 Task: Look for products in the category "Candles & Air Fresheners" from Tea Tree Therapy only.
Action: Mouse moved to (824, 305)
Screenshot: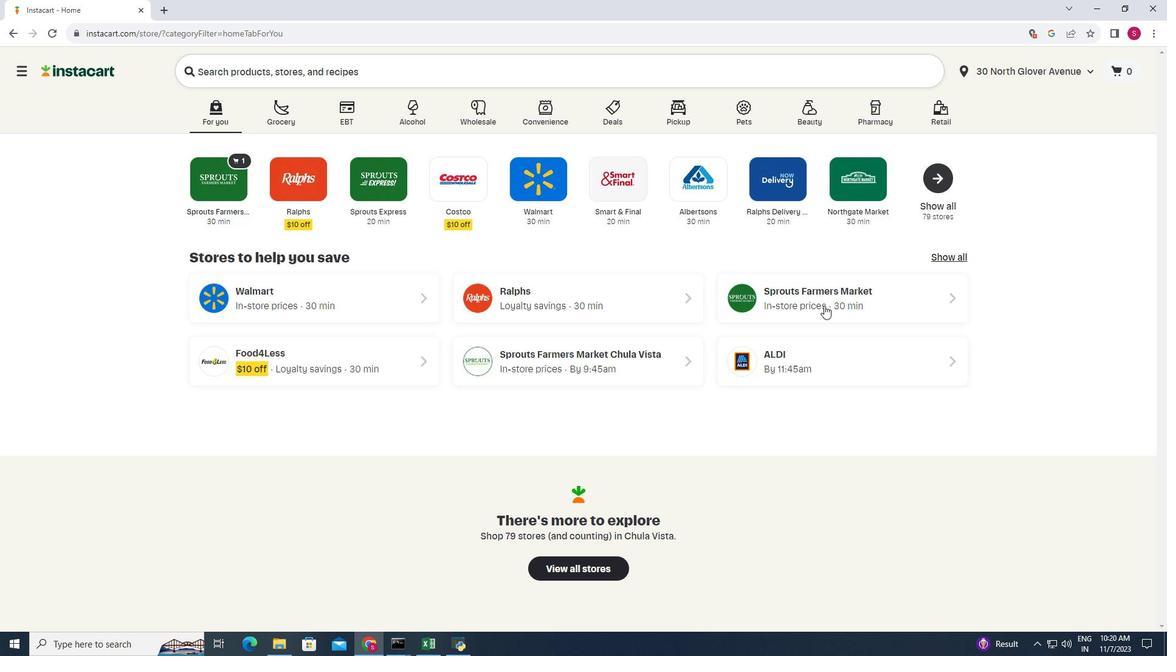 
Action: Mouse pressed left at (824, 305)
Screenshot: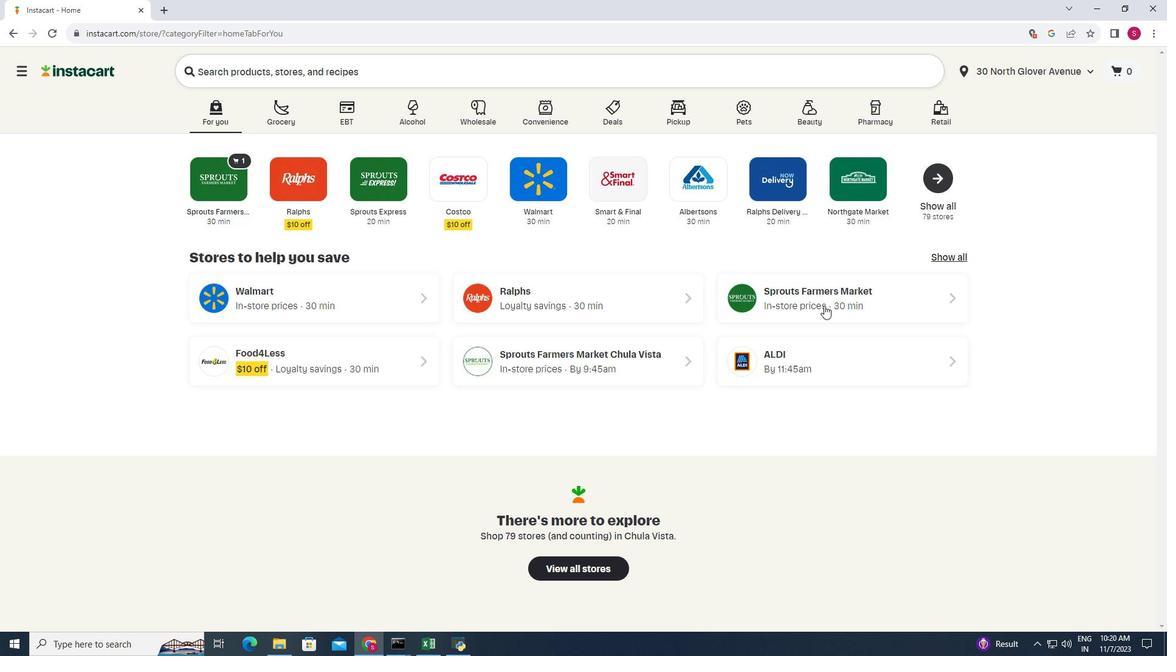 
Action: Mouse moved to (21, 444)
Screenshot: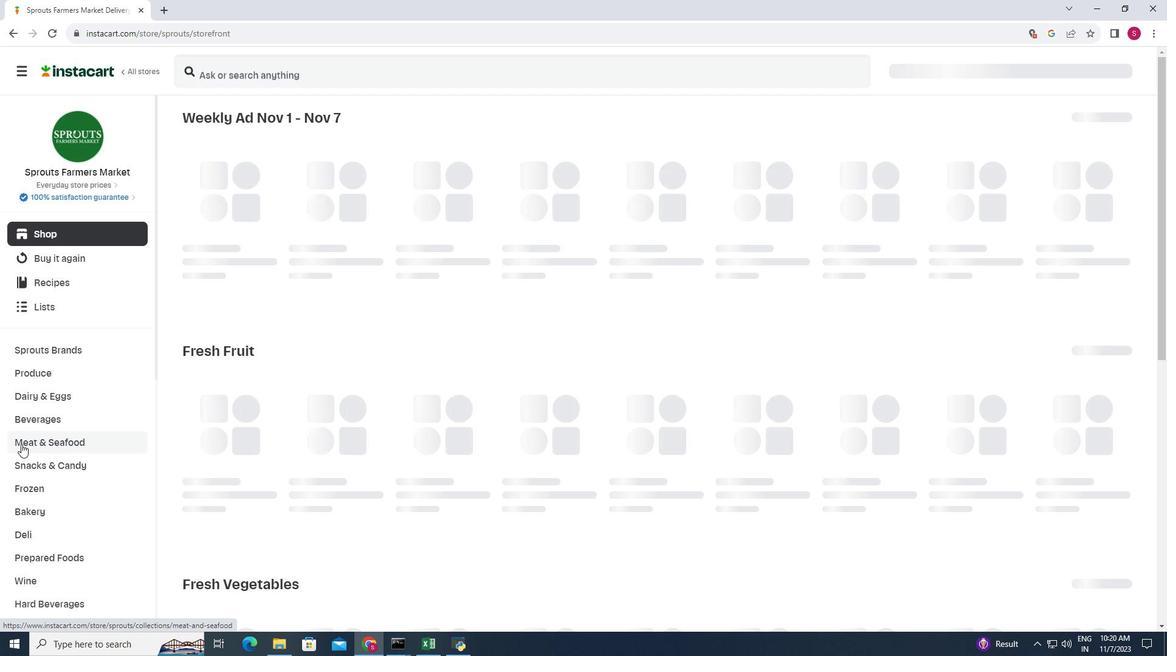 
Action: Mouse scrolled (21, 443) with delta (0, 0)
Screenshot: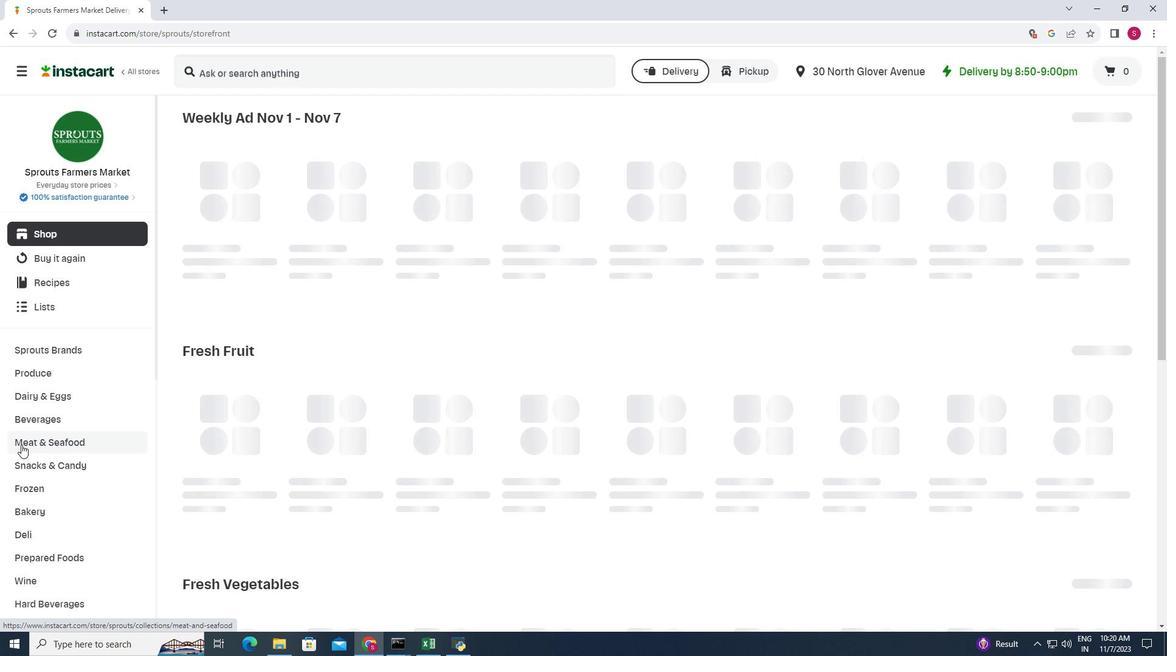 
Action: Mouse moved to (21, 445)
Screenshot: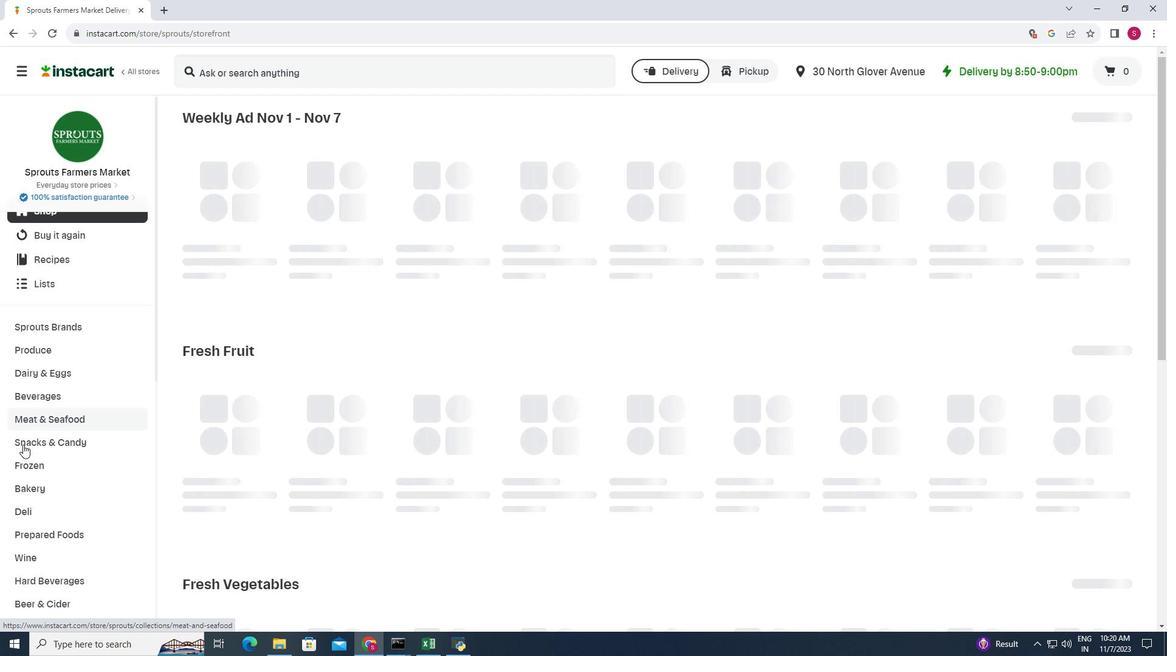 
Action: Mouse scrolled (21, 444) with delta (0, 0)
Screenshot: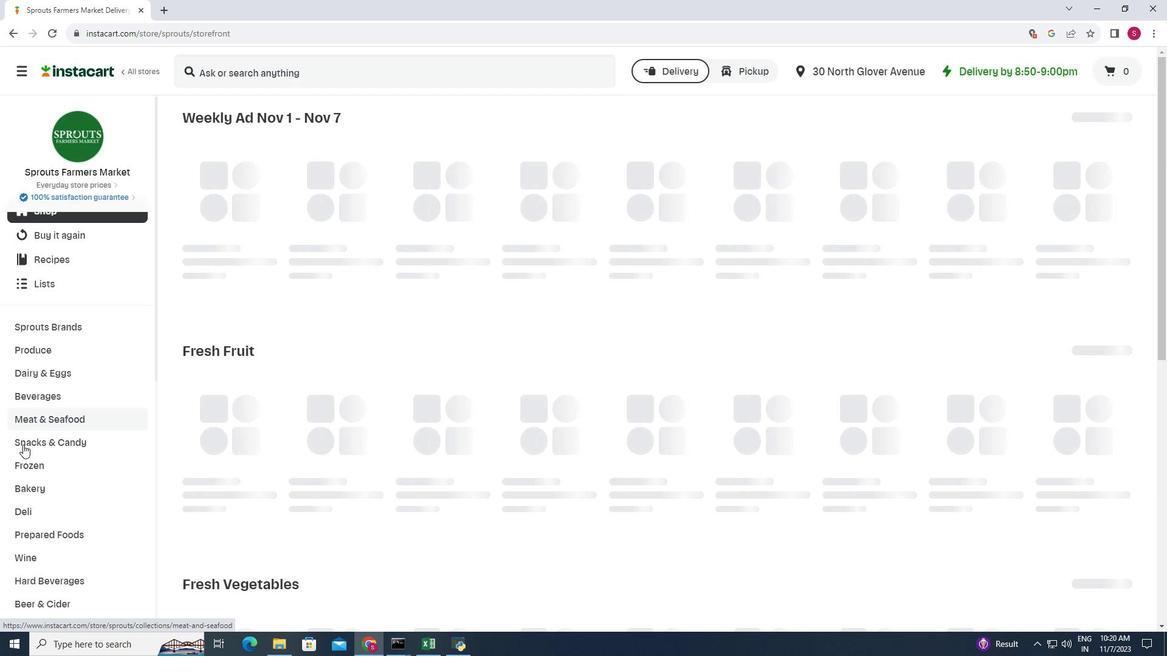 
Action: Mouse moved to (23, 445)
Screenshot: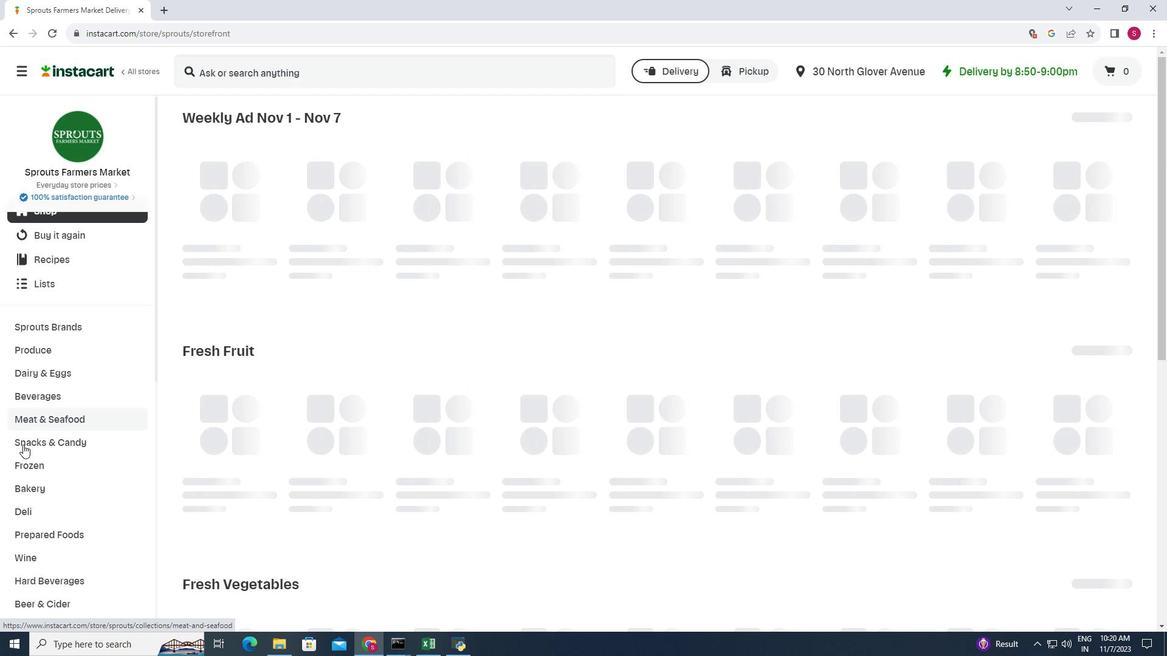 
Action: Mouse scrolled (23, 444) with delta (0, 0)
Screenshot: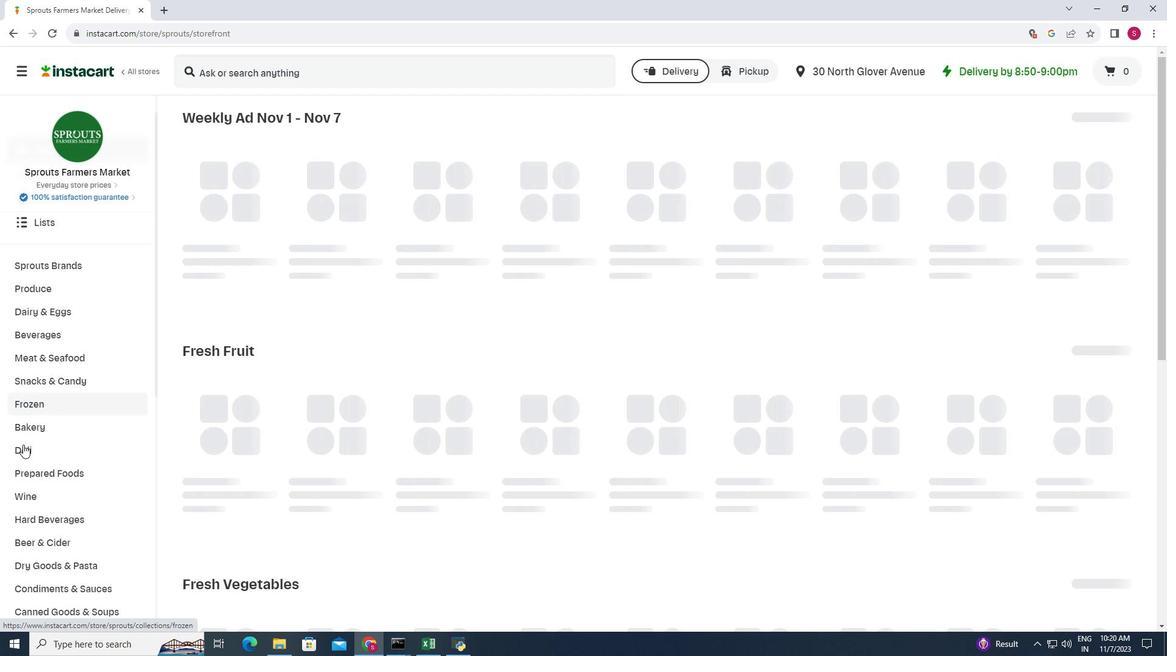 
Action: Mouse scrolled (23, 444) with delta (0, 0)
Screenshot: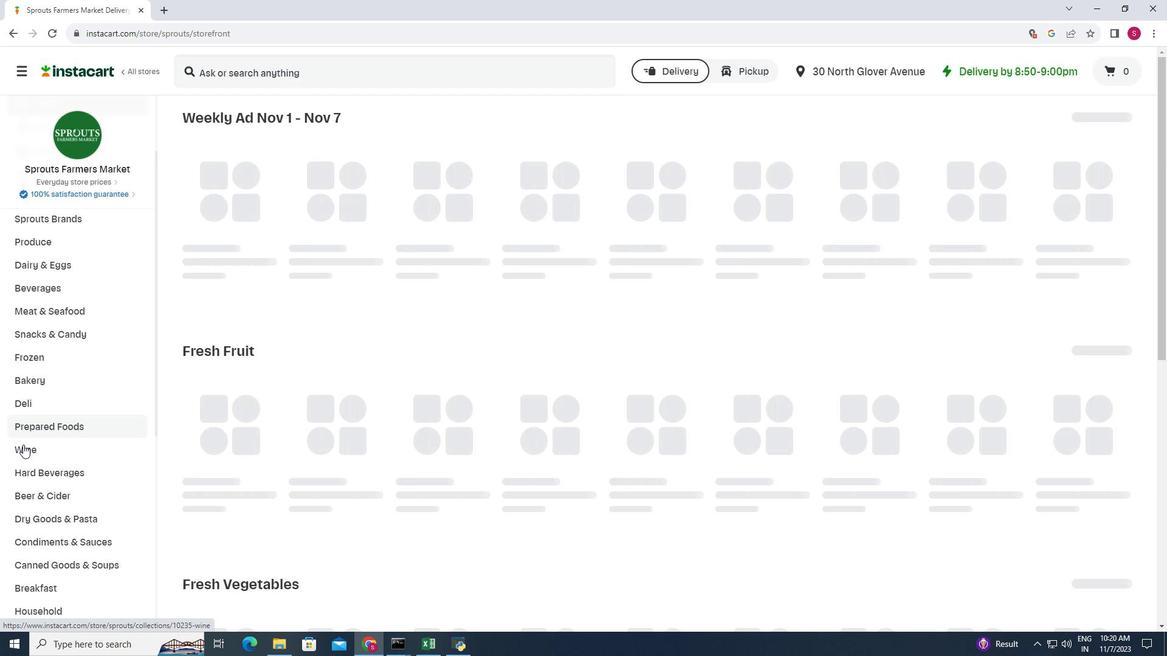 
Action: Mouse scrolled (23, 444) with delta (0, 0)
Screenshot: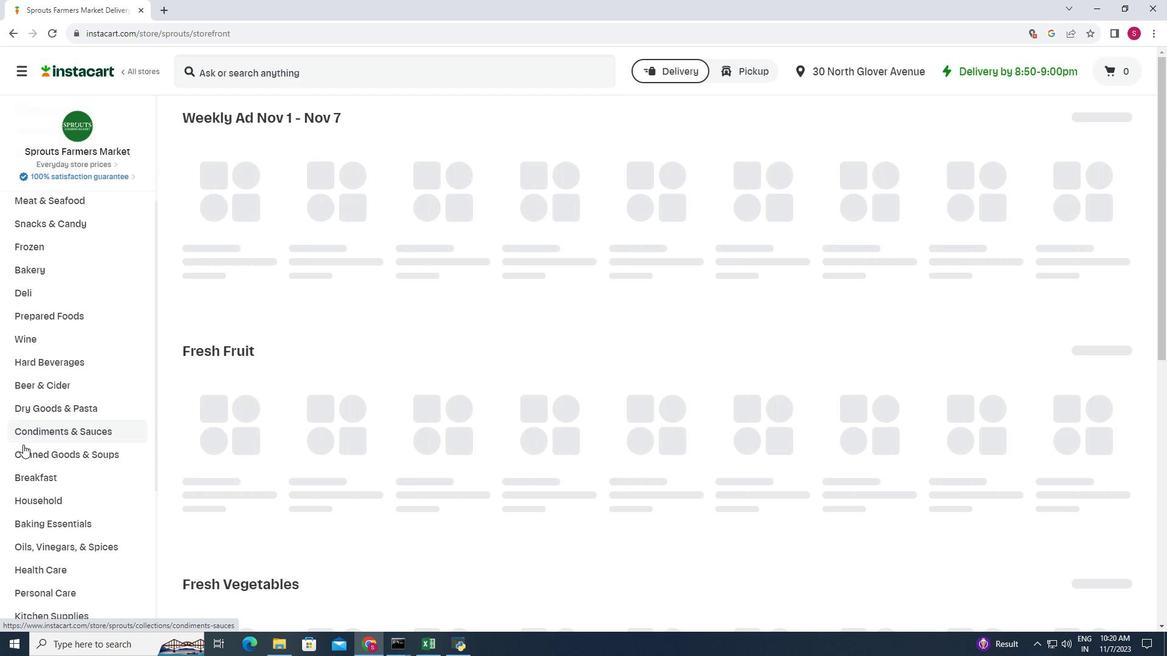 
Action: Mouse moved to (45, 438)
Screenshot: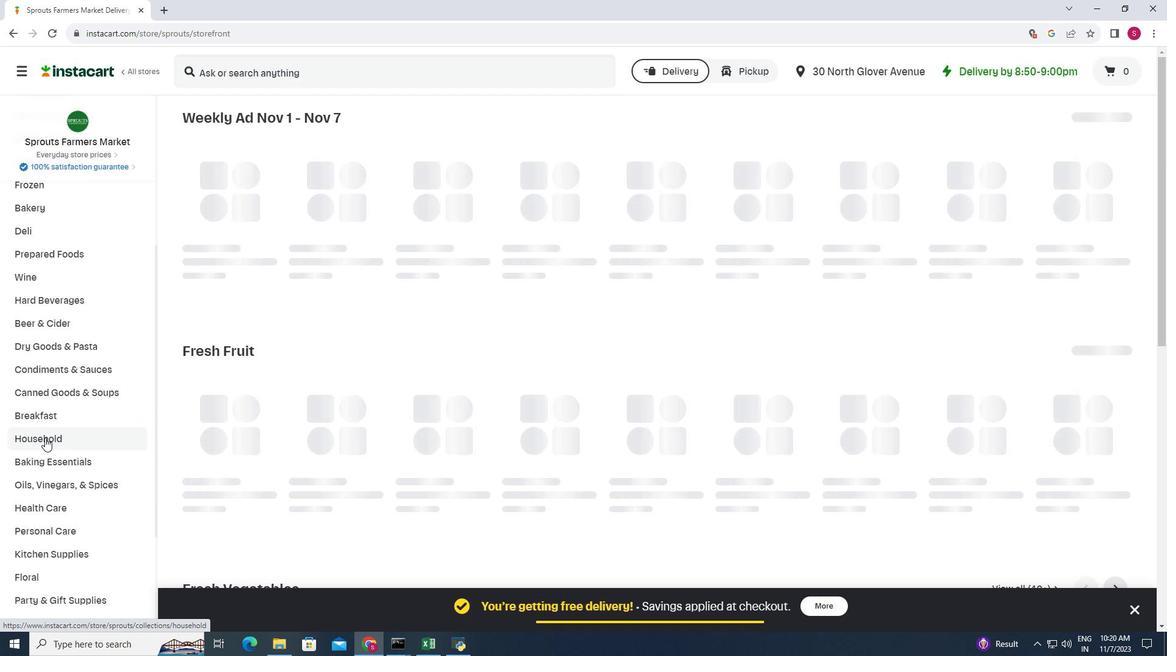 
Action: Mouse pressed left at (45, 438)
Screenshot: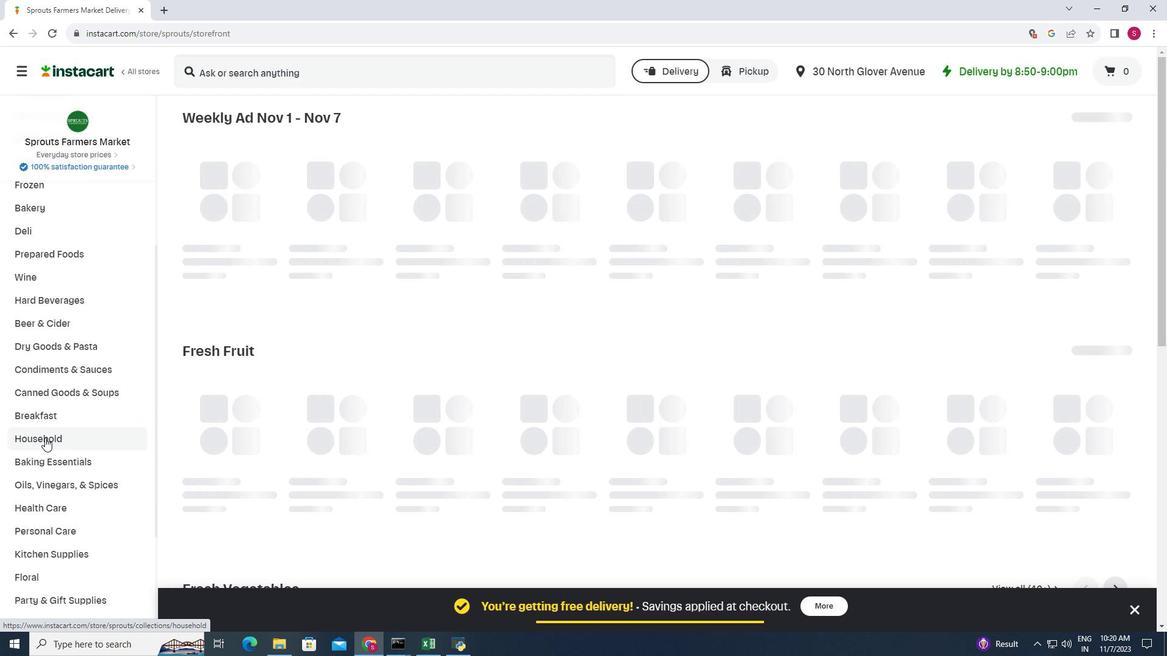 
Action: Mouse moved to (636, 152)
Screenshot: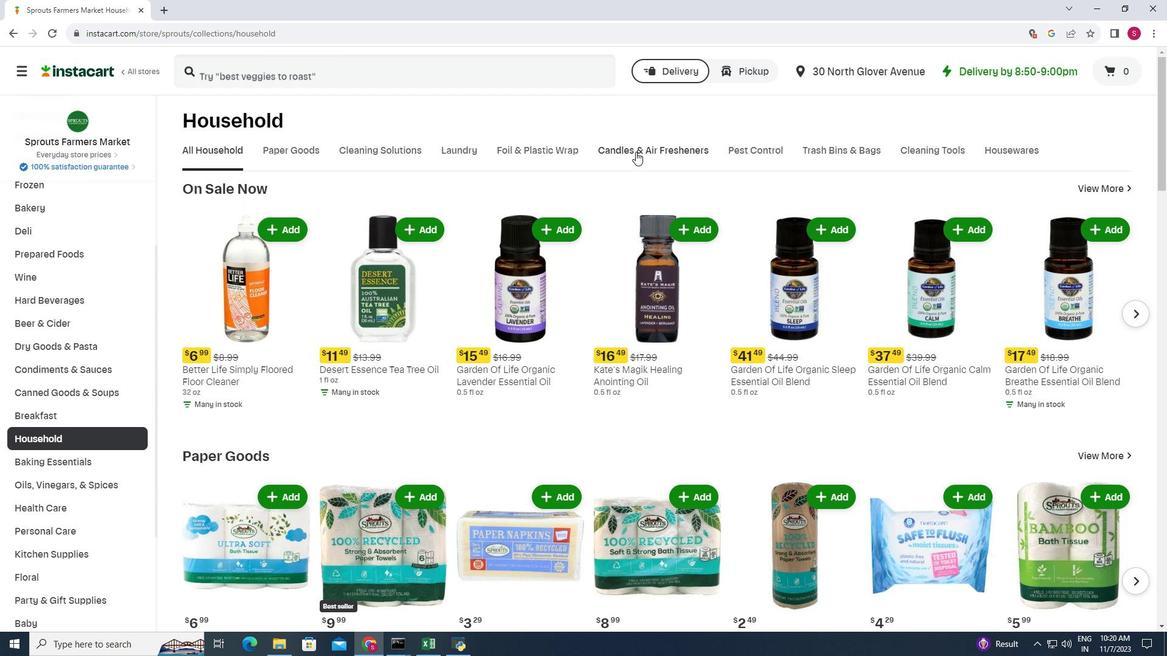 
Action: Mouse pressed left at (636, 152)
Screenshot: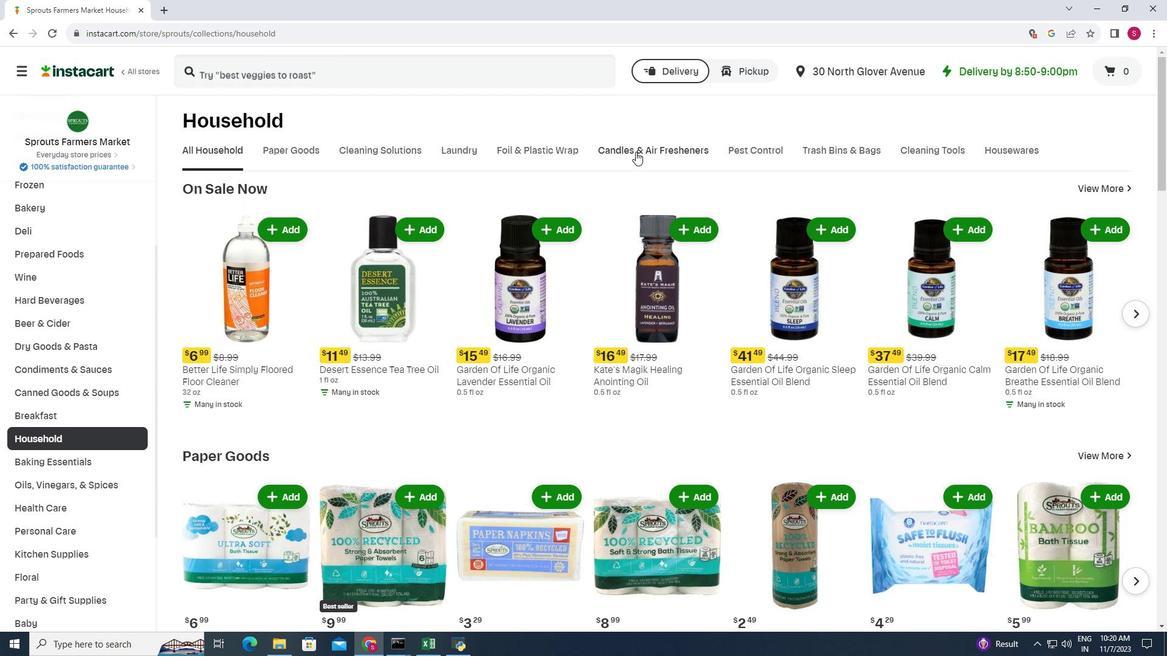 
Action: Mouse moved to (289, 249)
Screenshot: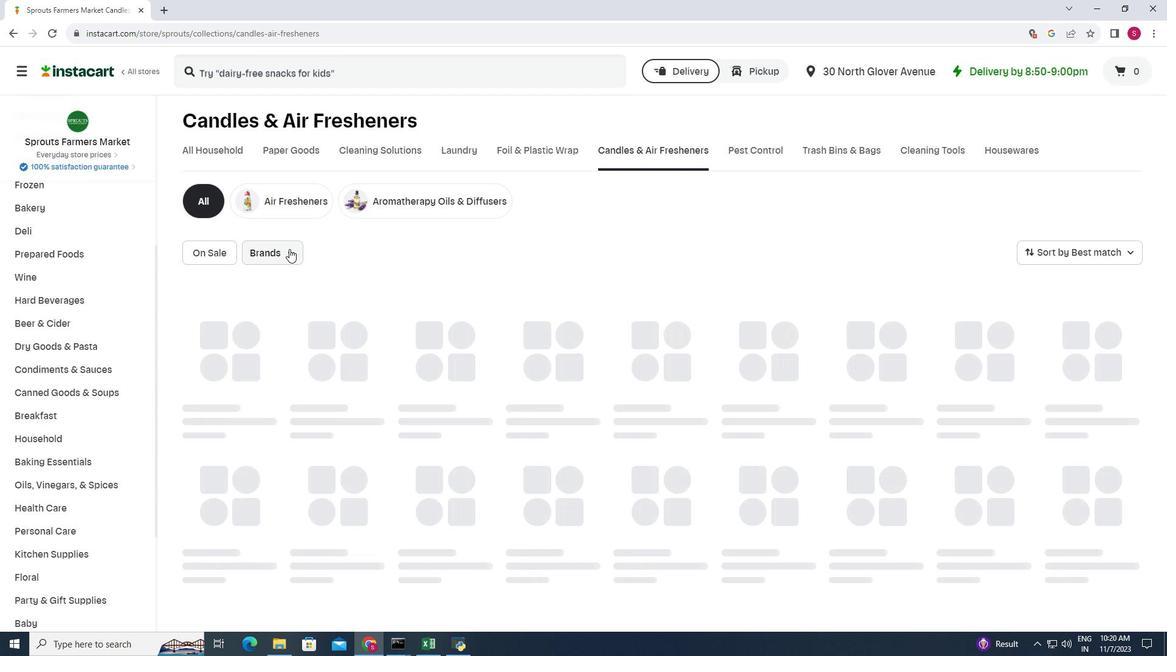 
Action: Mouse pressed left at (289, 249)
Screenshot: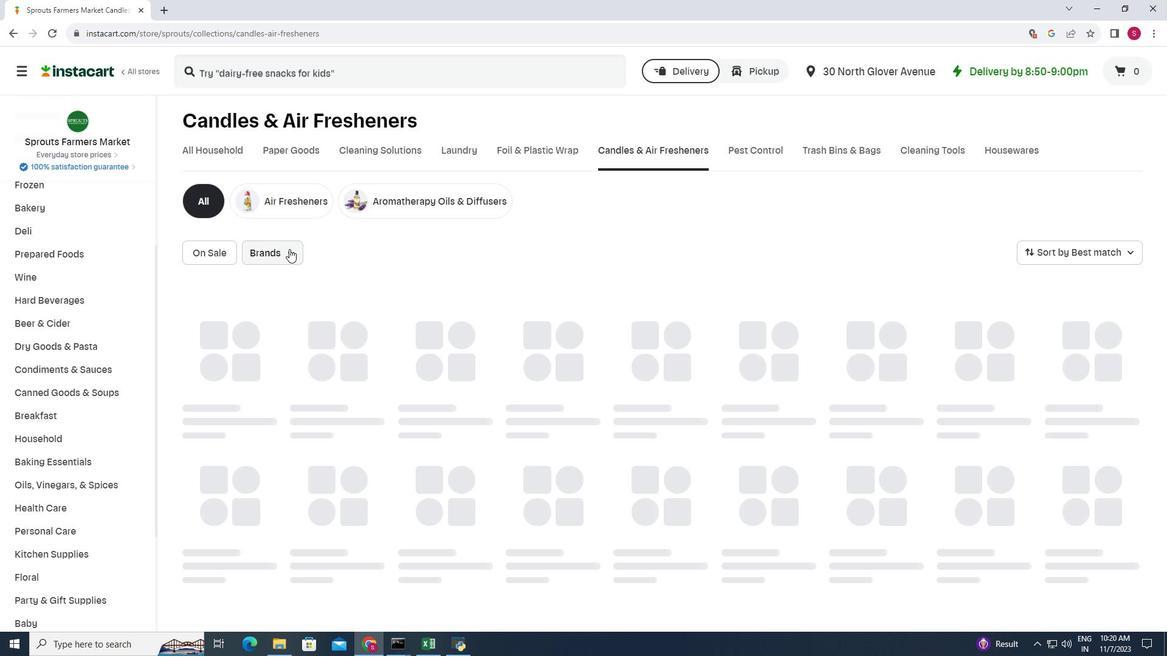 
Action: Mouse moved to (299, 302)
Screenshot: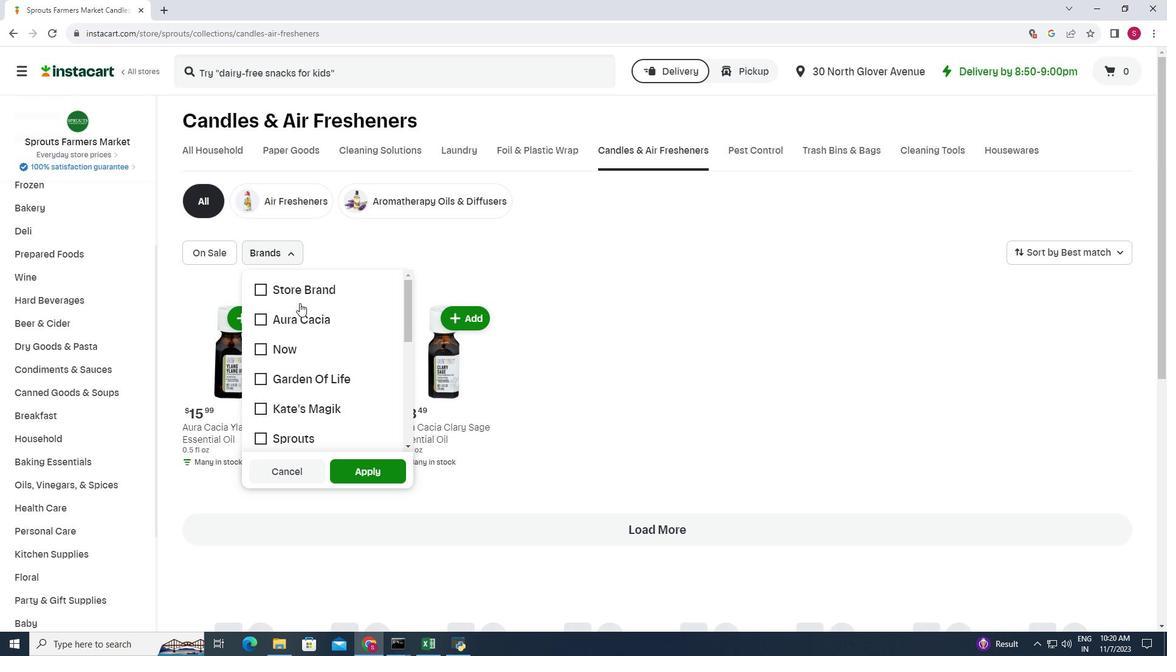 
Action: Mouse scrolled (299, 301) with delta (0, 0)
Screenshot: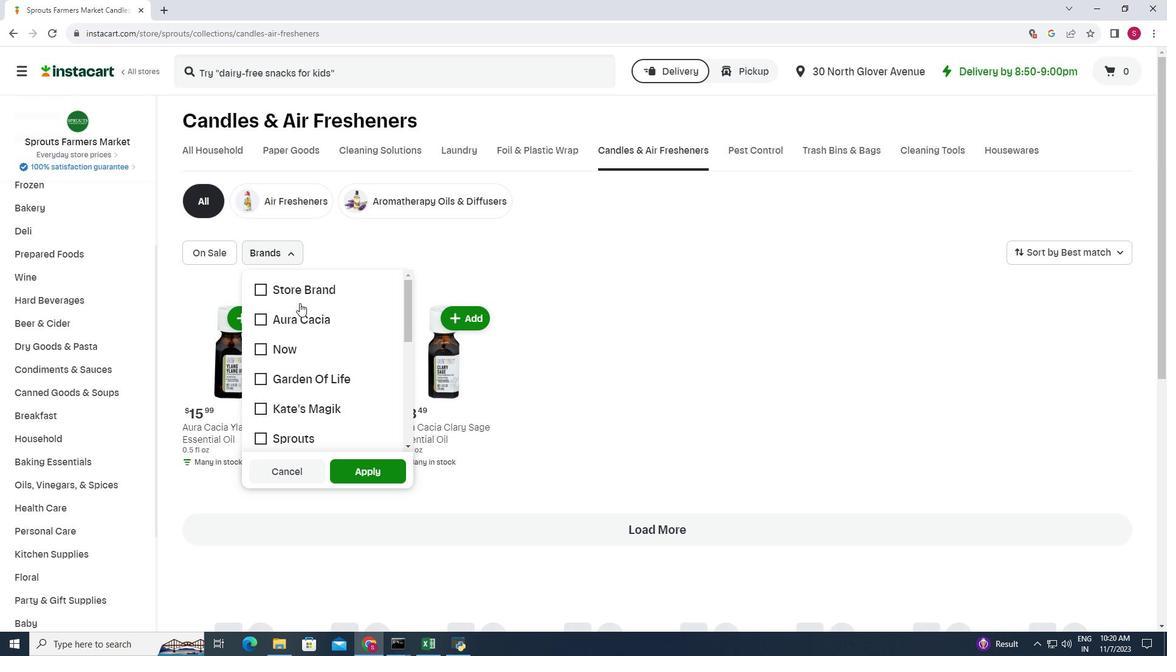 
Action: Mouse moved to (299, 303)
Screenshot: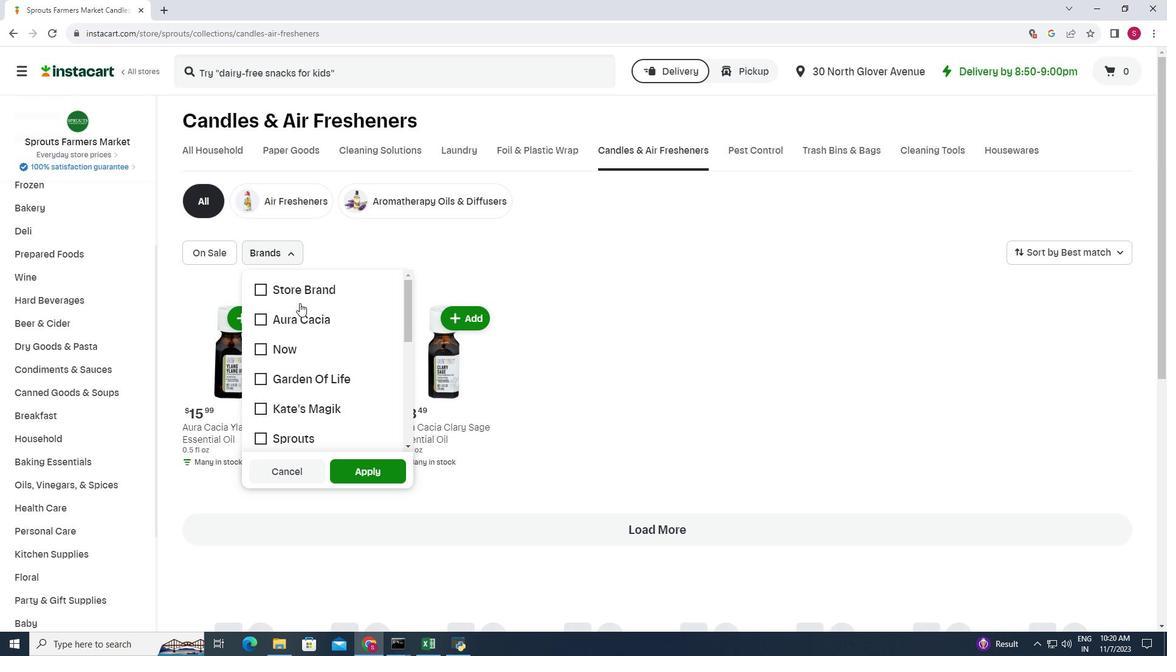 
Action: Mouse scrolled (299, 302) with delta (0, 0)
Screenshot: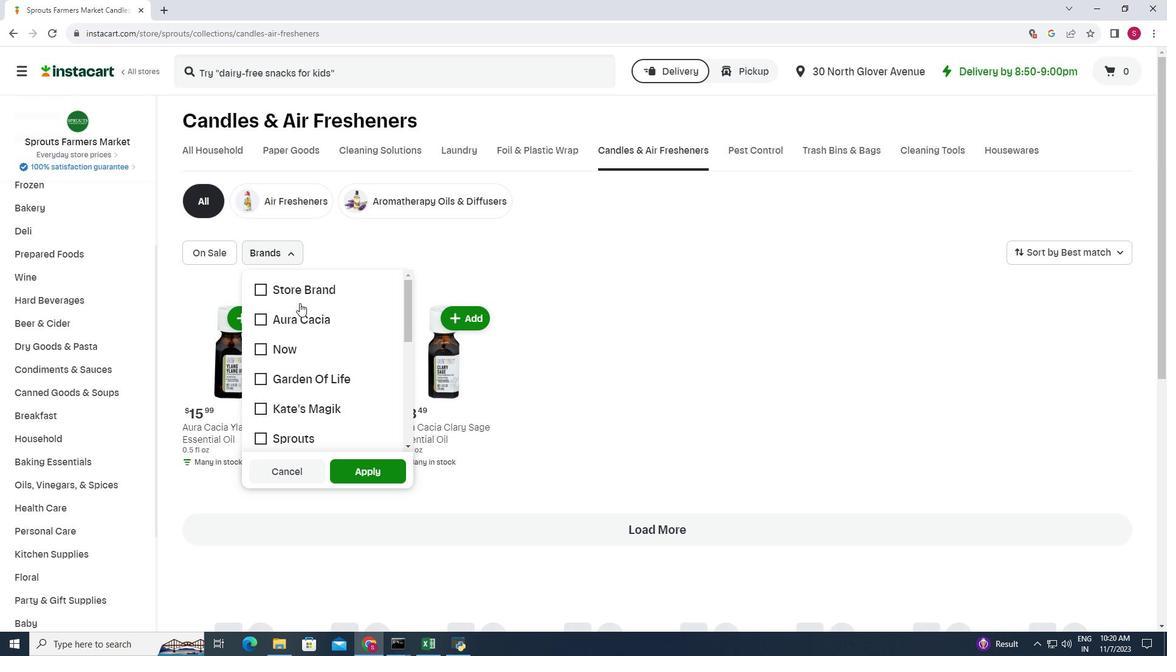 
Action: Mouse scrolled (299, 302) with delta (0, 0)
Screenshot: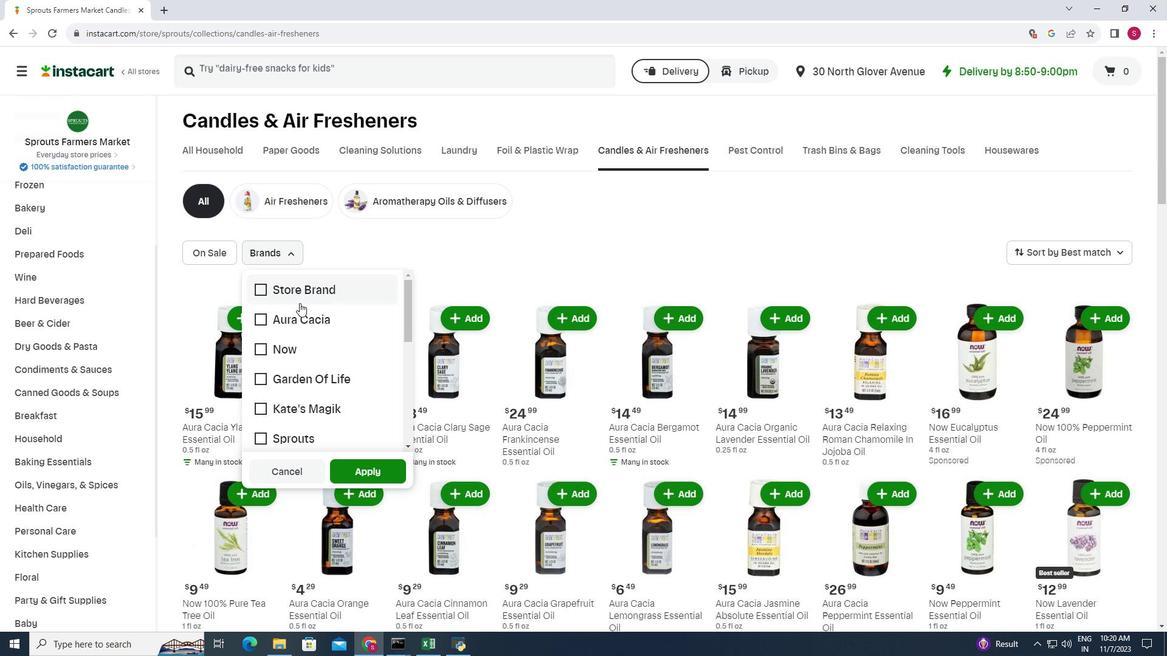 
Action: Mouse moved to (299, 304)
Screenshot: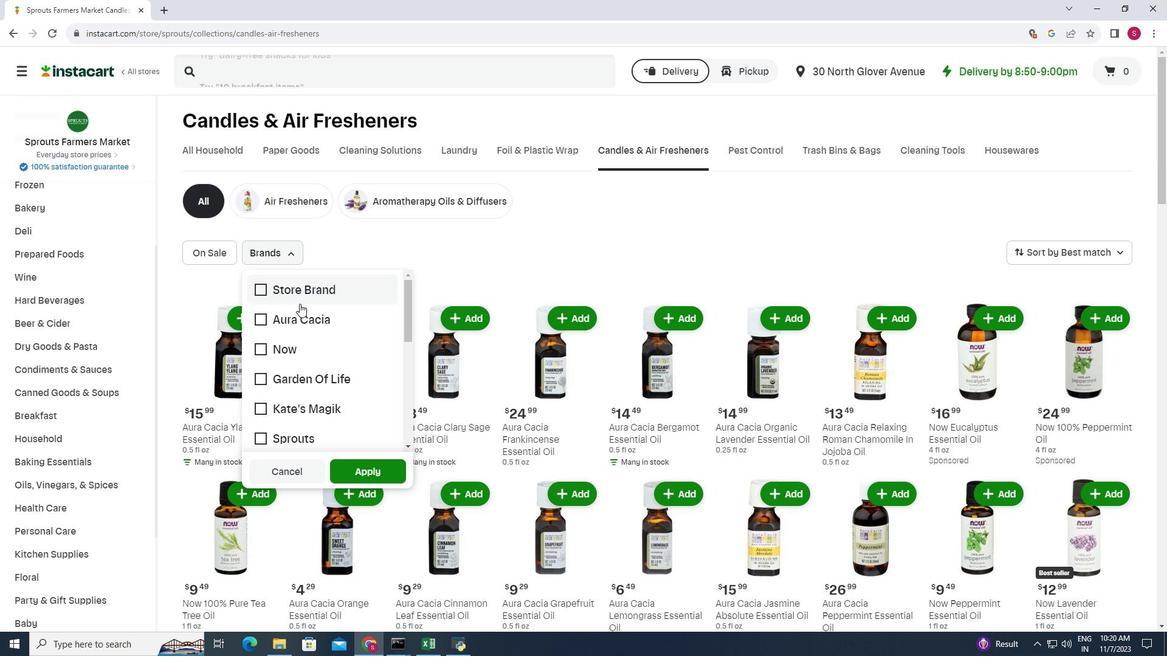 
Action: Mouse scrolled (299, 303) with delta (0, 0)
Screenshot: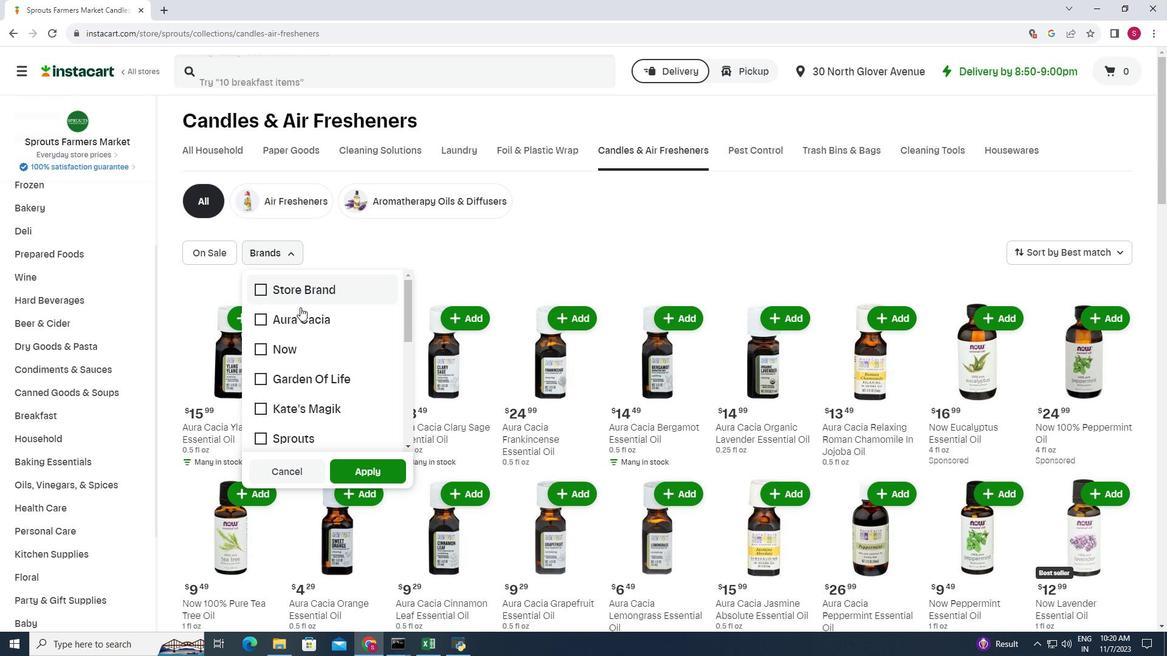 
Action: Mouse moved to (305, 322)
Screenshot: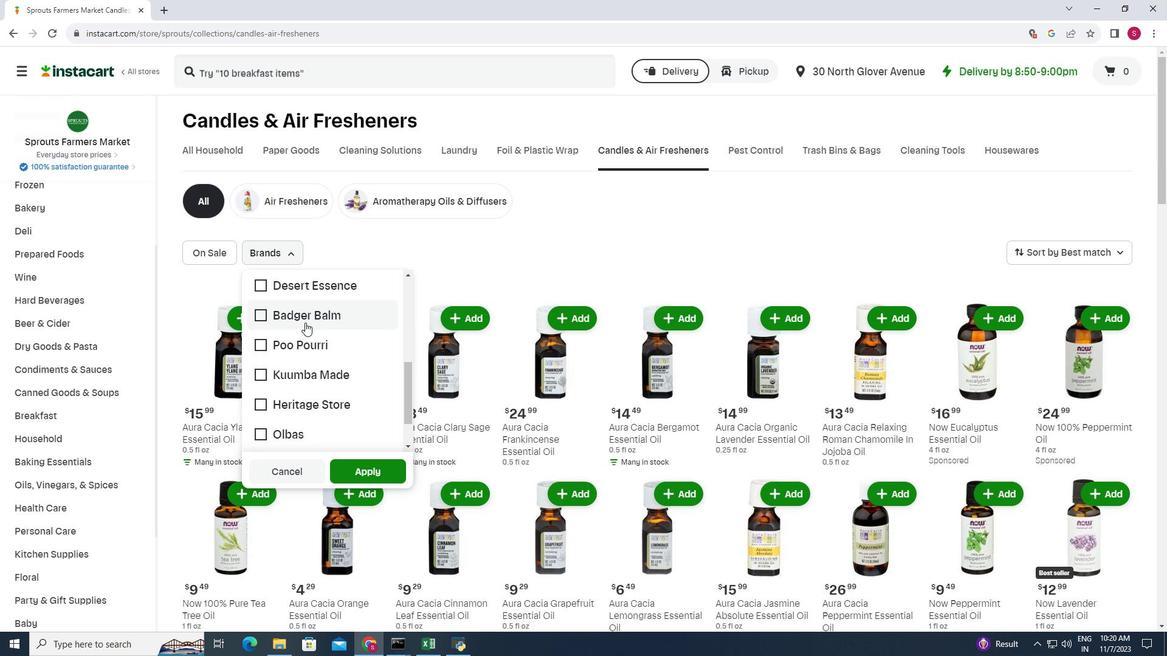 
Action: Mouse scrolled (305, 322) with delta (0, 0)
Screenshot: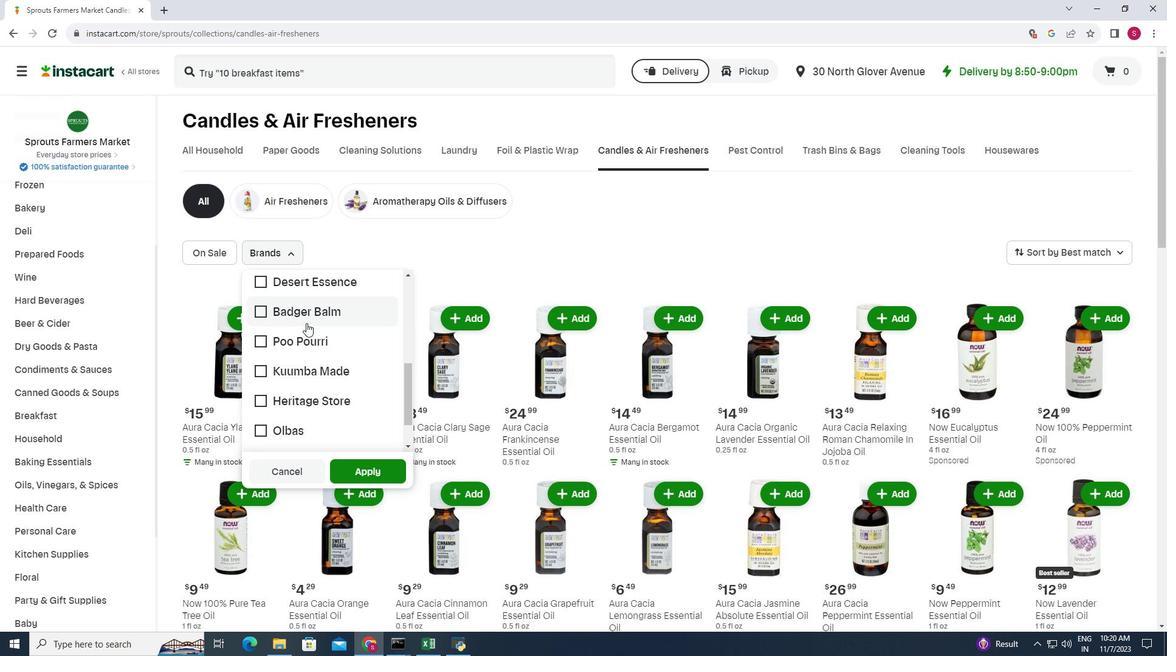
Action: Mouse moved to (308, 324)
Screenshot: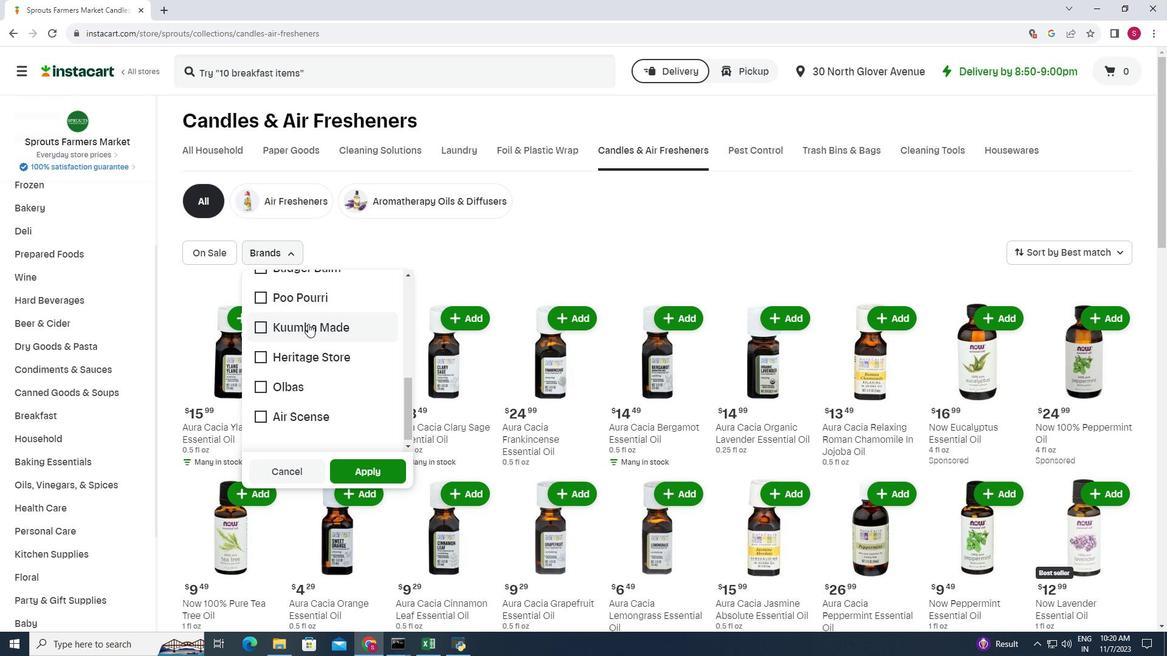 
Action: Mouse scrolled (308, 324) with delta (0, 0)
Screenshot: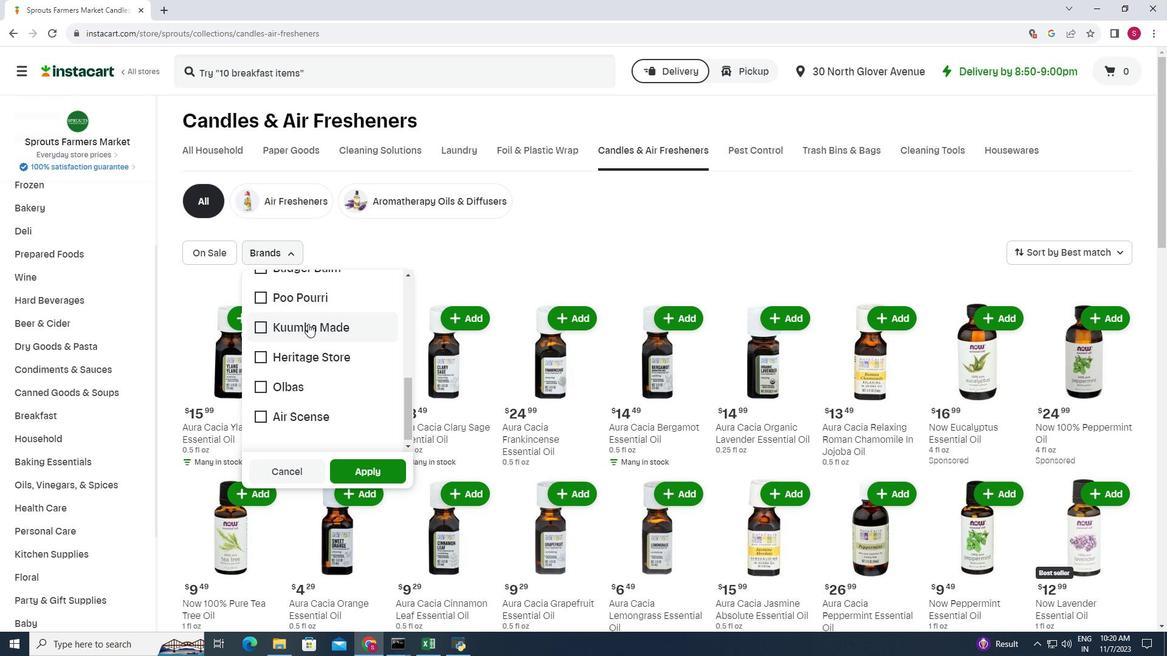 
Action: Mouse scrolled (308, 324) with delta (0, 0)
Screenshot: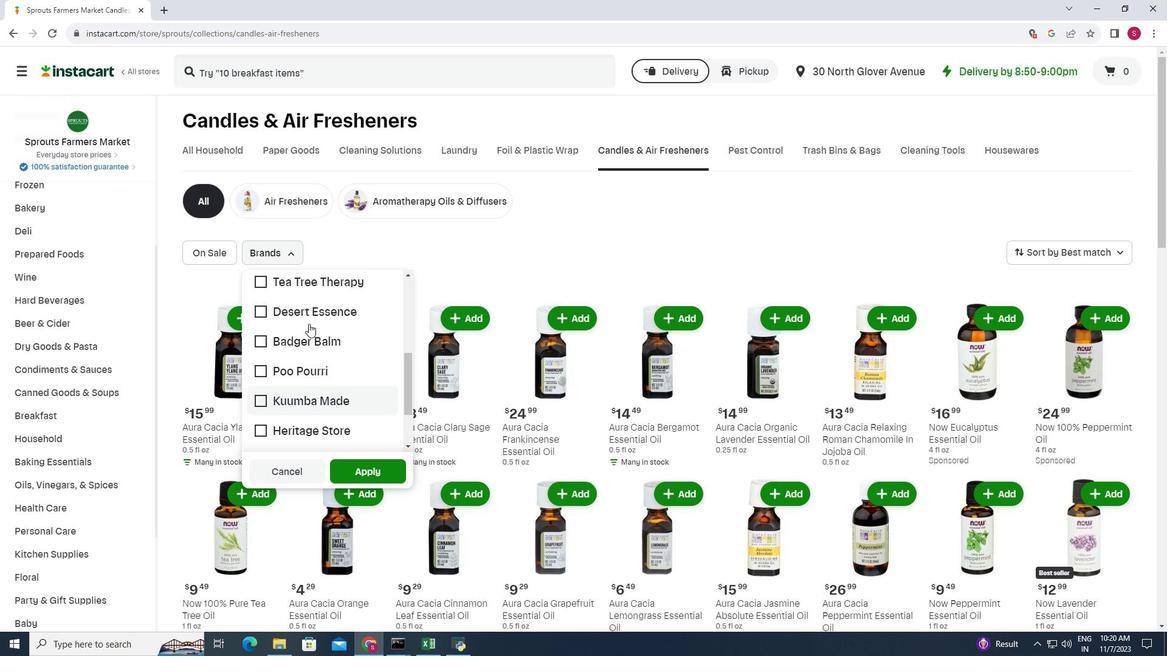 
Action: Mouse moved to (308, 324)
Screenshot: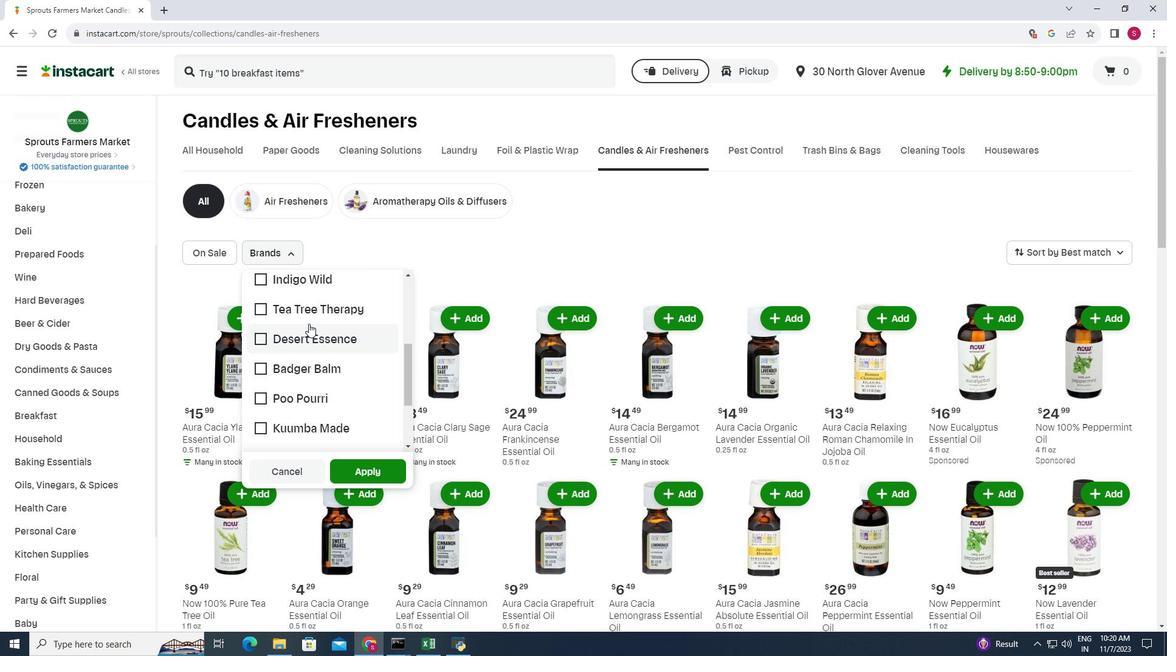 
Action: Mouse scrolled (308, 324) with delta (0, 0)
Screenshot: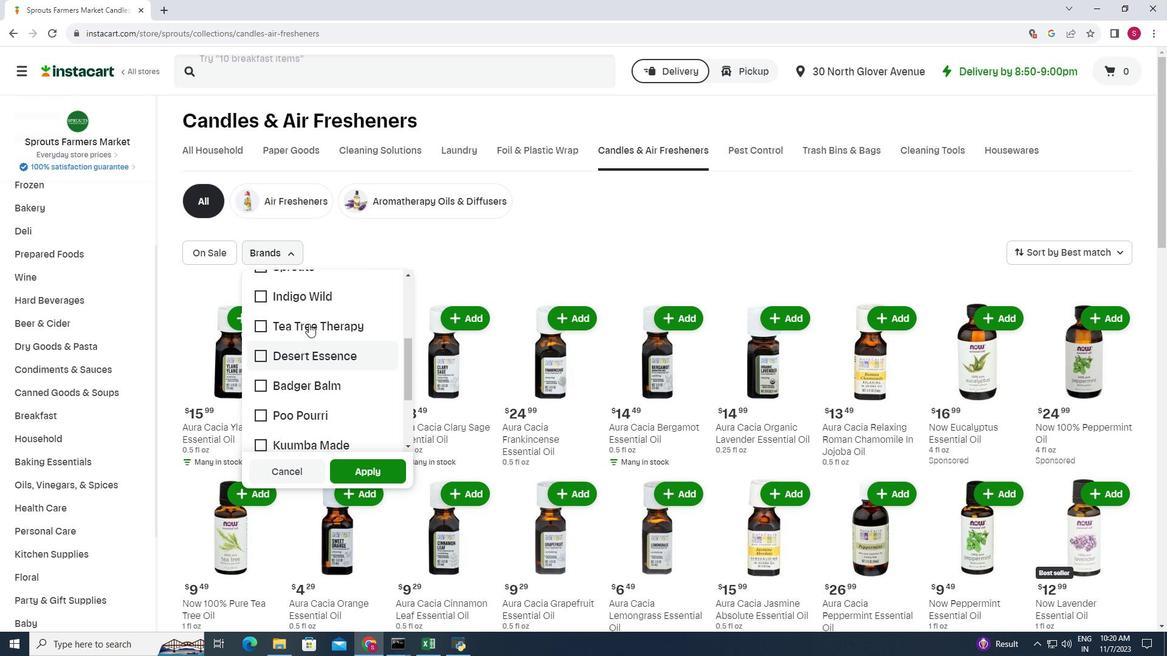 
Action: Mouse moved to (314, 378)
Screenshot: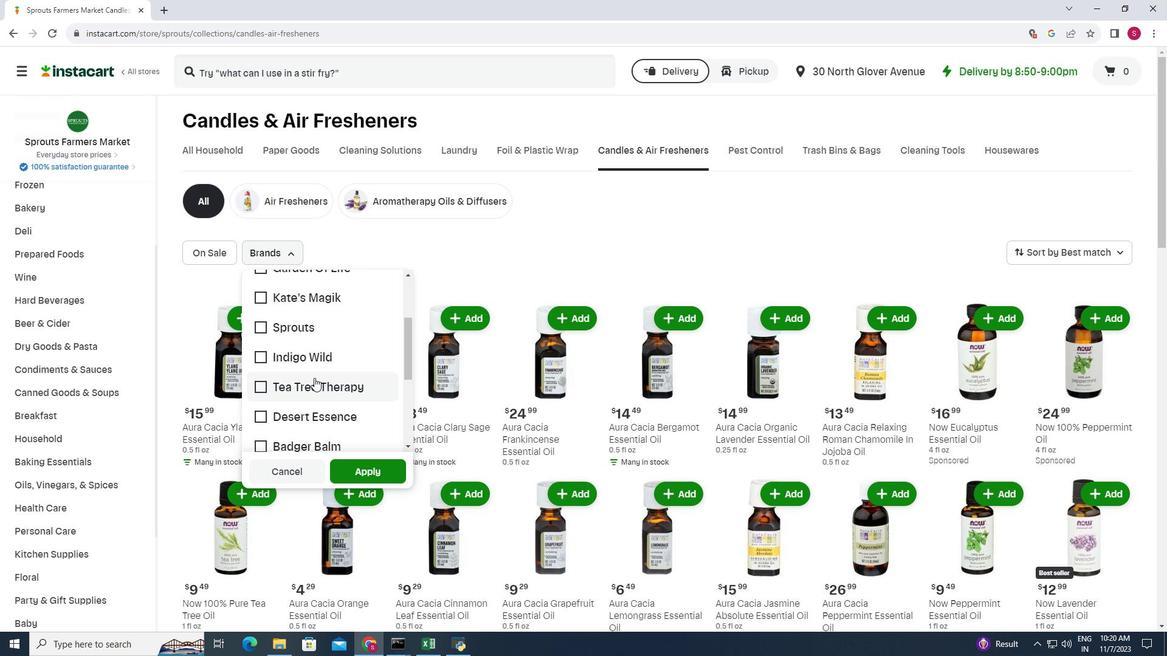 
Action: Mouse pressed left at (314, 378)
Screenshot: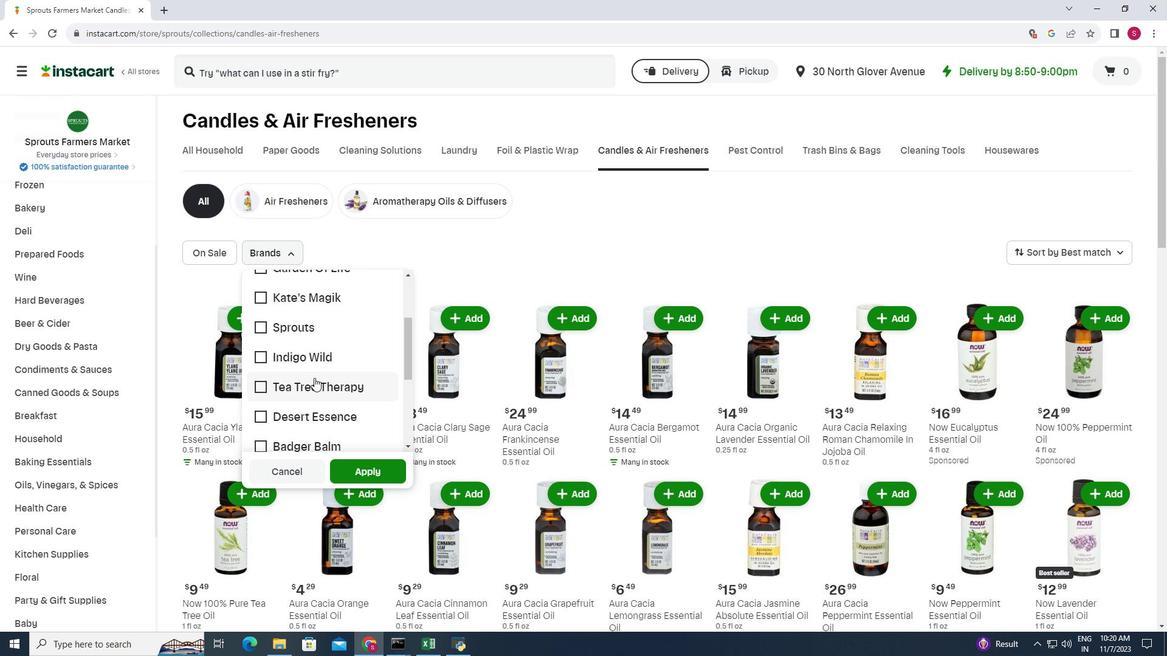 
Action: Mouse moved to (379, 471)
Screenshot: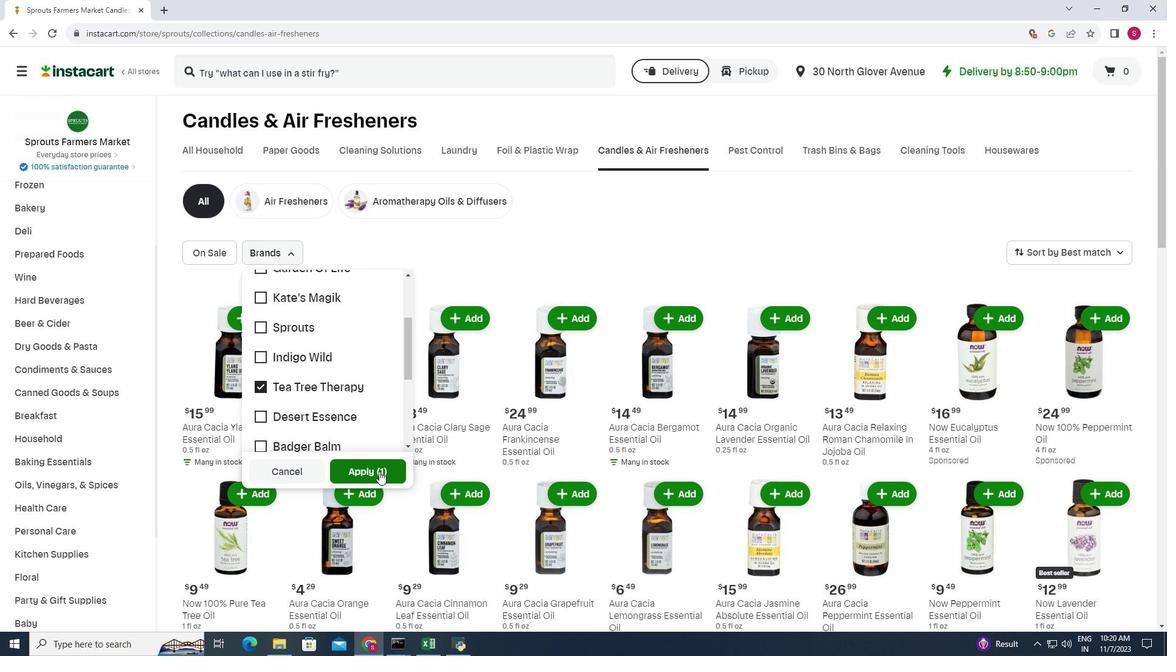 
Action: Mouse pressed left at (379, 471)
Screenshot: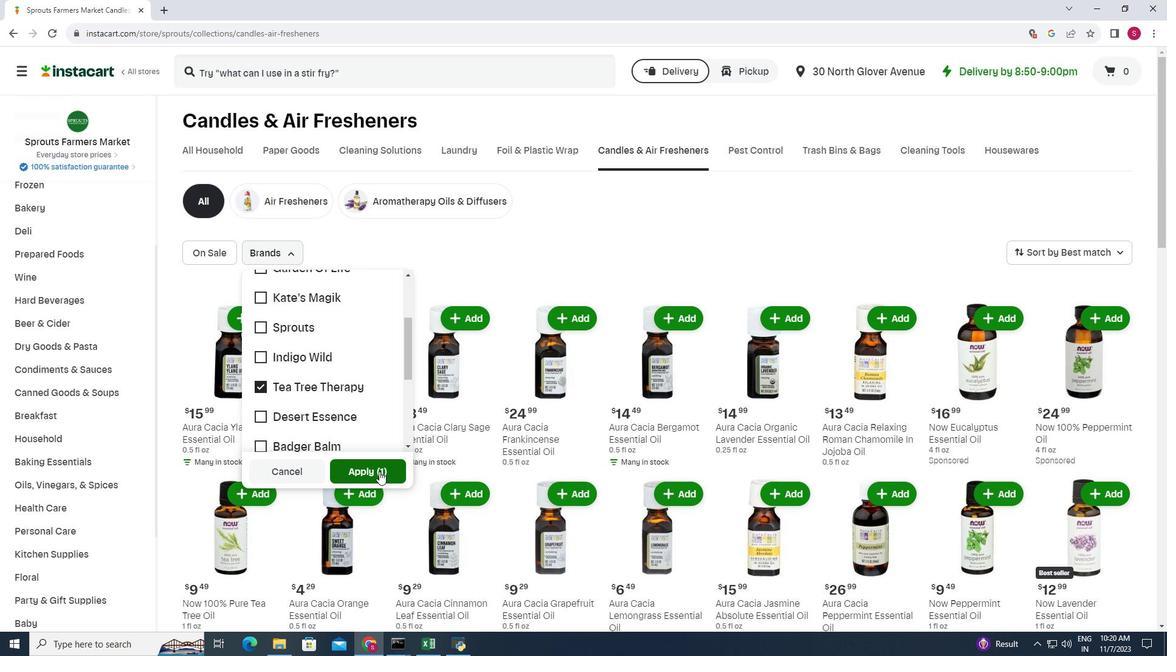 
Action: Mouse moved to (654, 334)
Screenshot: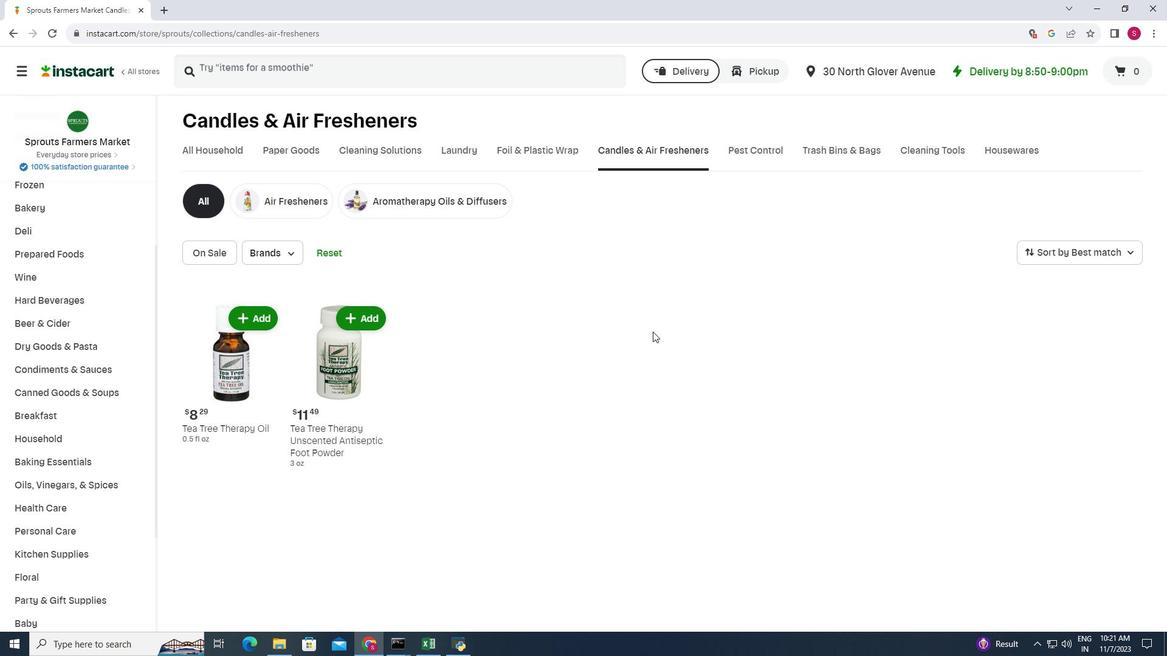 
Action: Mouse scrolled (654, 333) with delta (0, 0)
Screenshot: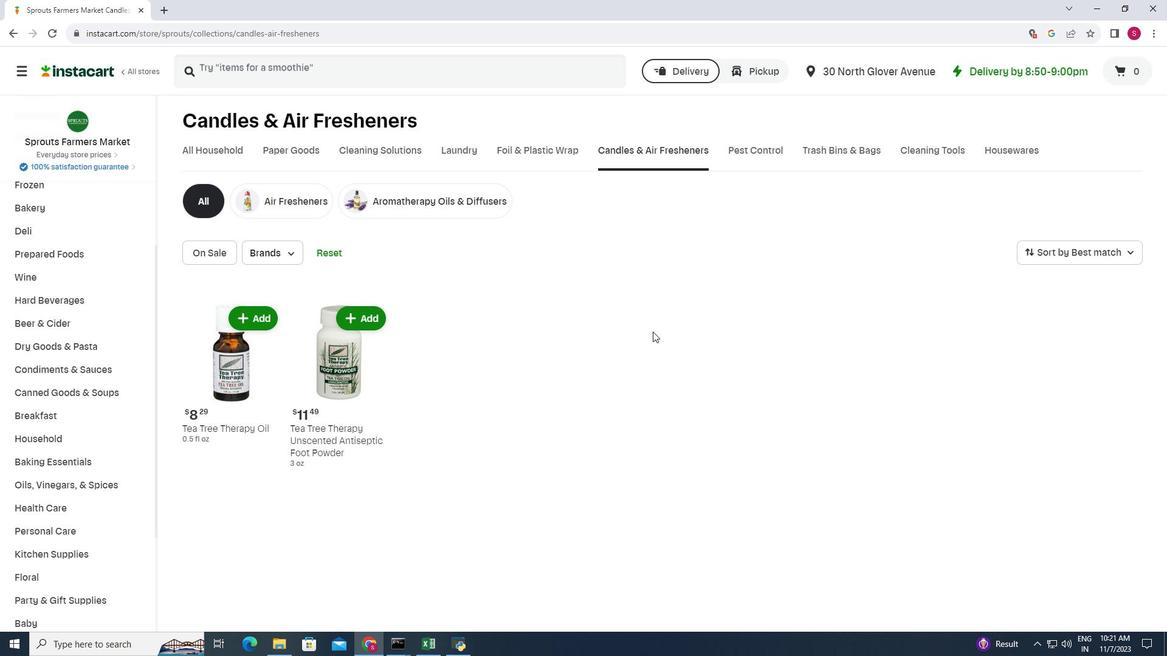 
Action: Mouse moved to (655, 289)
Screenshot: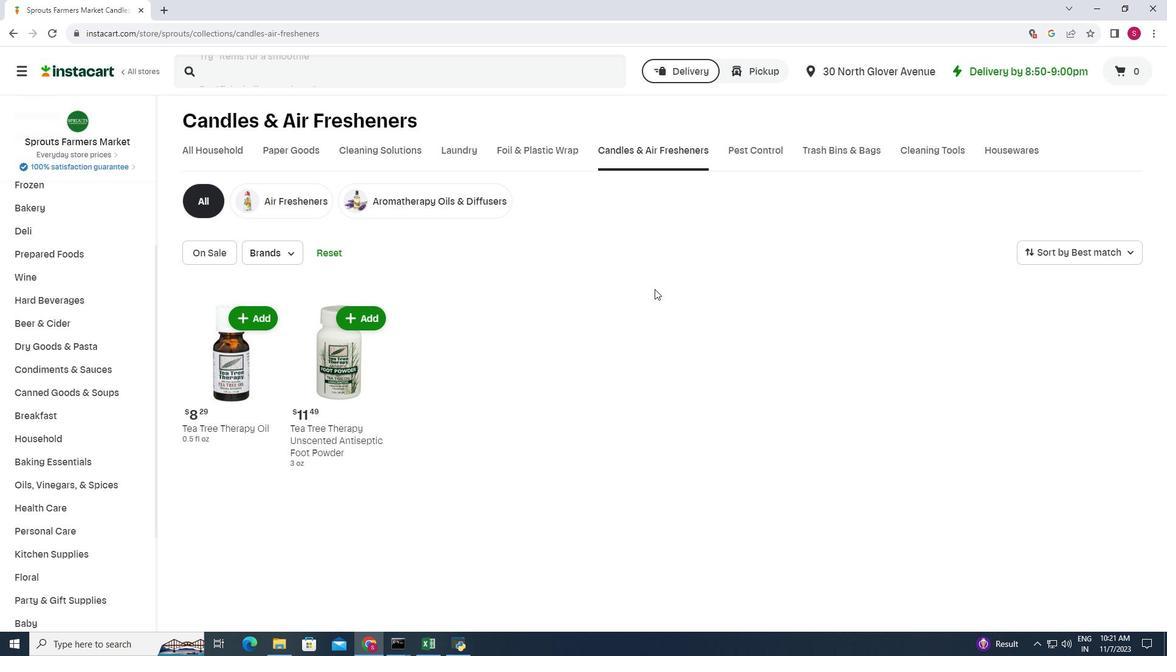 
